 Task: Click the find  button and  set the "Add results to current search" while Find Invoice.
Action: Mouse moved to (158, 19)
Screenshot: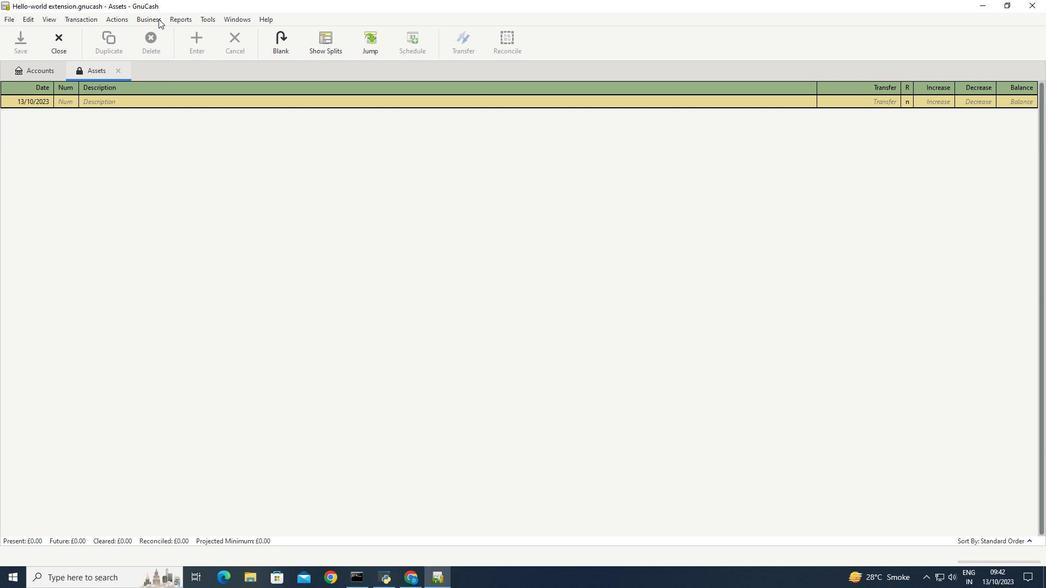 
Action: Mouse pressed left at (158, 19)
Screenshot: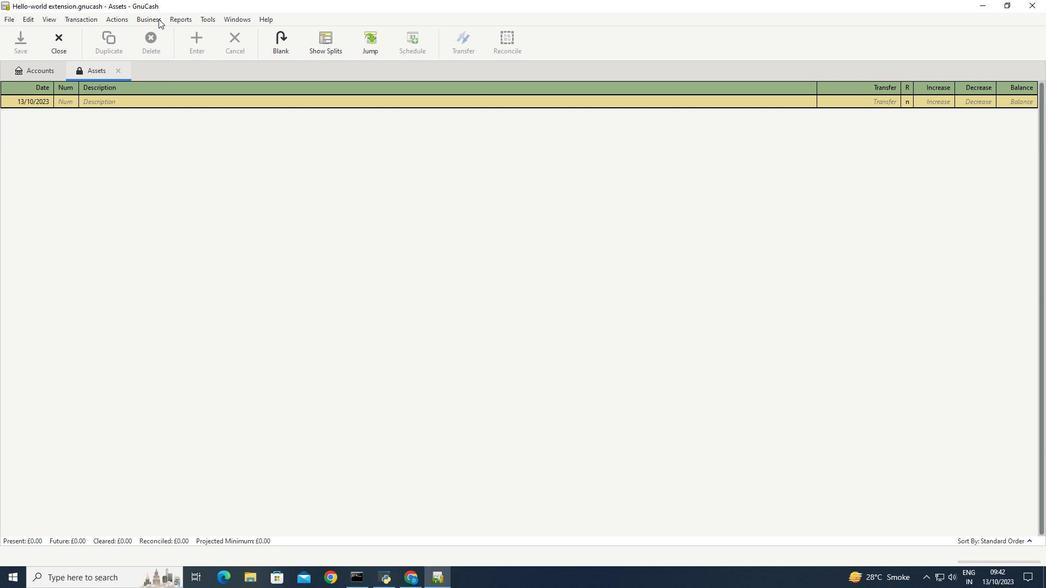 
Action: Mouse moved to (280, 87)
Screenshot: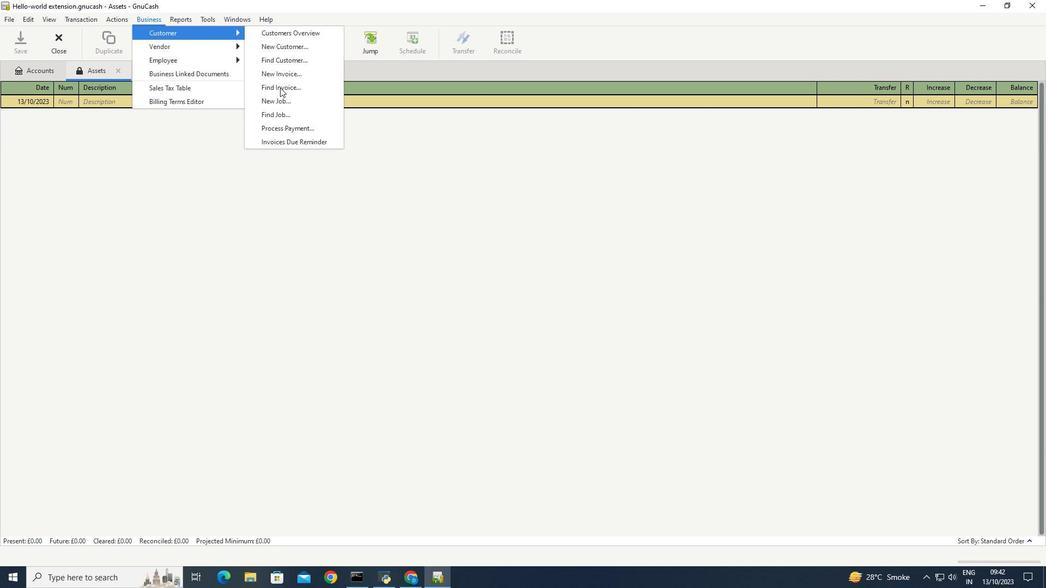 
Action: Mouse pressed left at (280, 87)
Screenshot: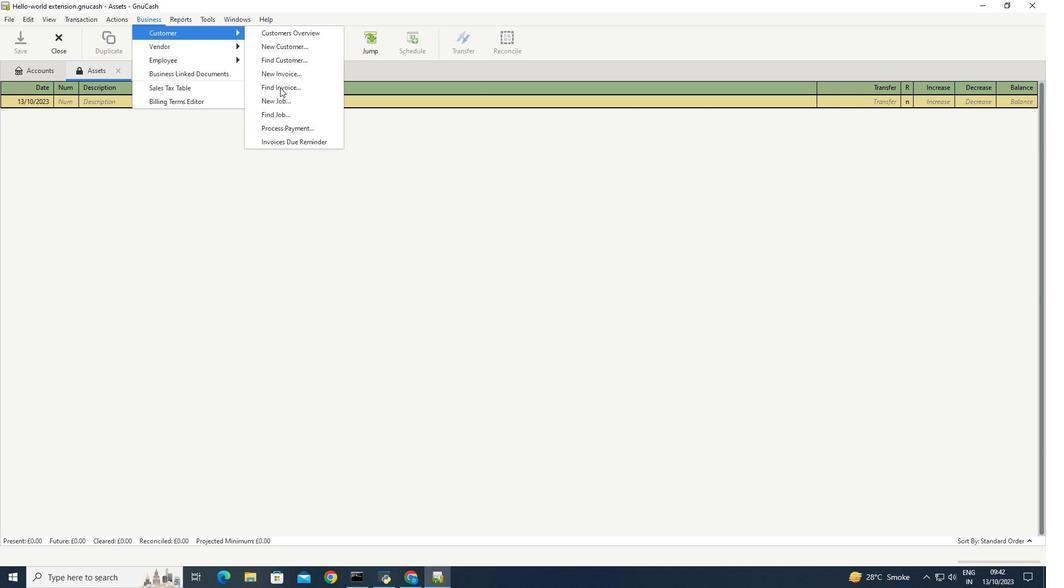 
Action: Mouse moved to (558, 261)
Screenshot: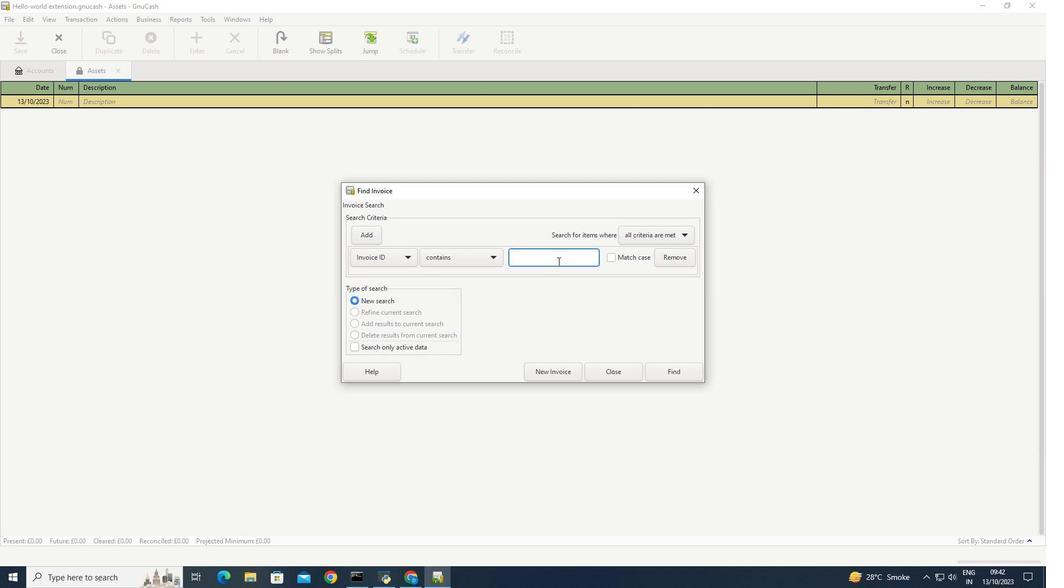 
Action: Mouse pressed left at (558, 261)
Screenshot: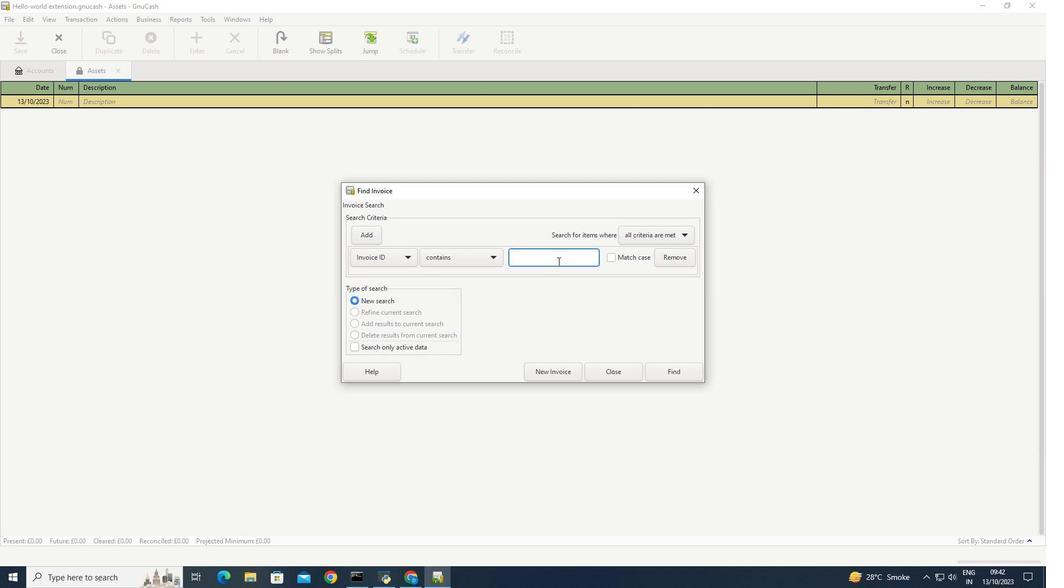 
Action: Key pressed <Key.caps_lock>S<Key.caps_lock>oftage
Screenshot: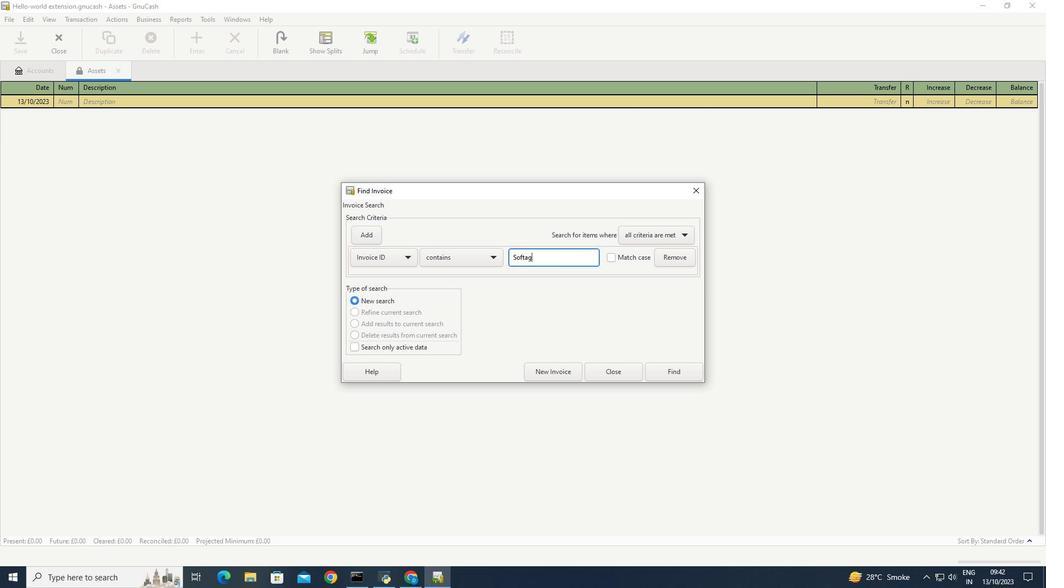 
Action: Mouse moved to (671, 376)
Screenshot: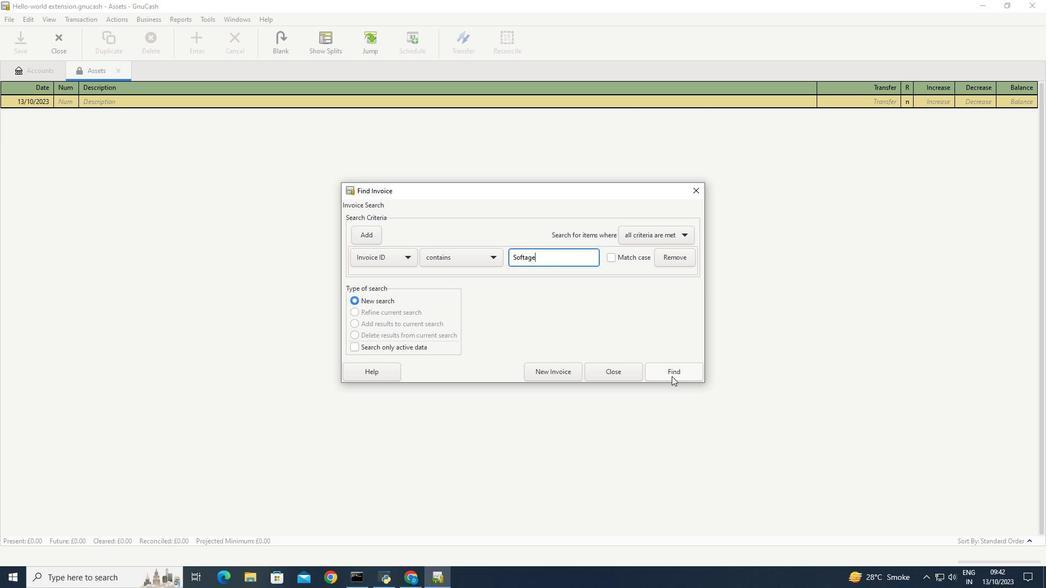 
Action: Mouse pressed left at (671, 376)
Screenshot: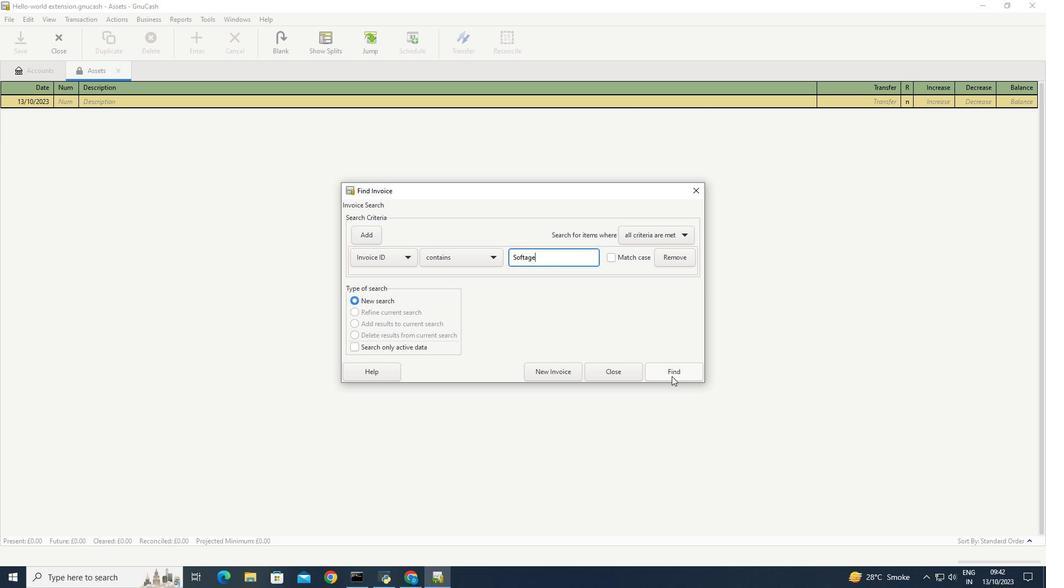 
Action: Mouse moved to (356, 309)
Screenshot: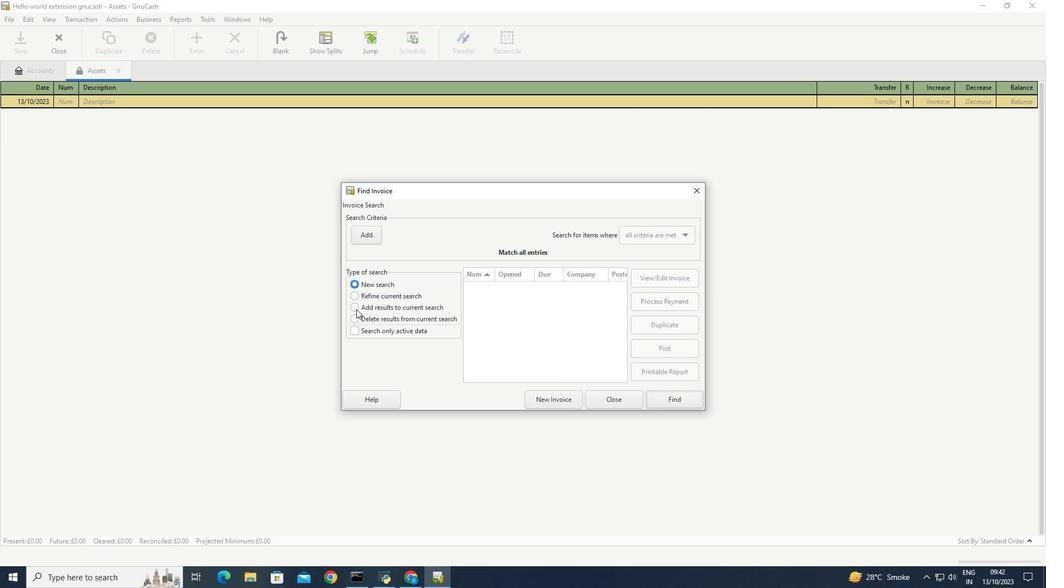 
Action: Mouse pressed left at (356, 309)
Screenshot: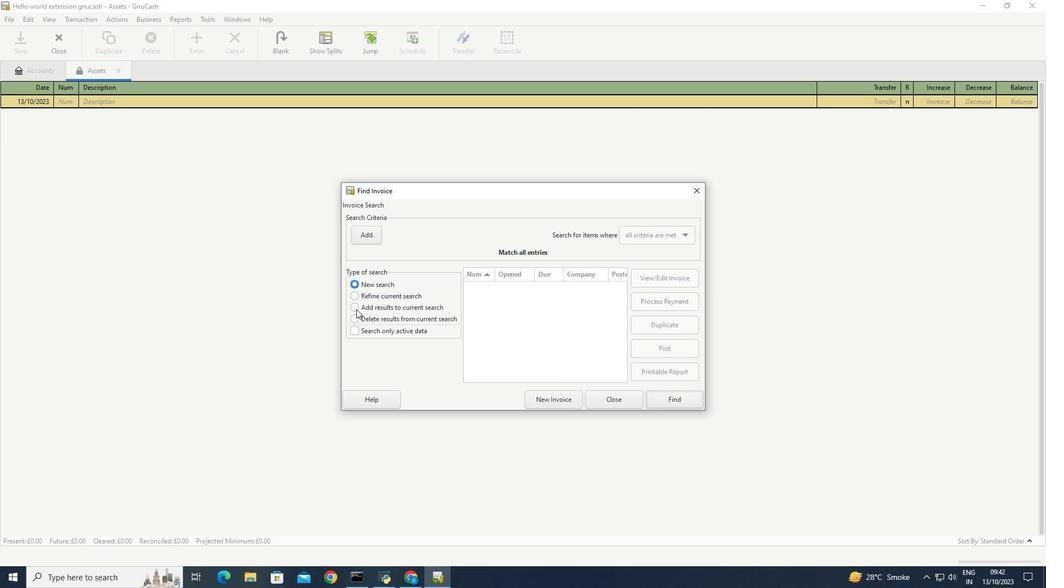 
Action: Mouse moved to (497, 328)
Screenshot: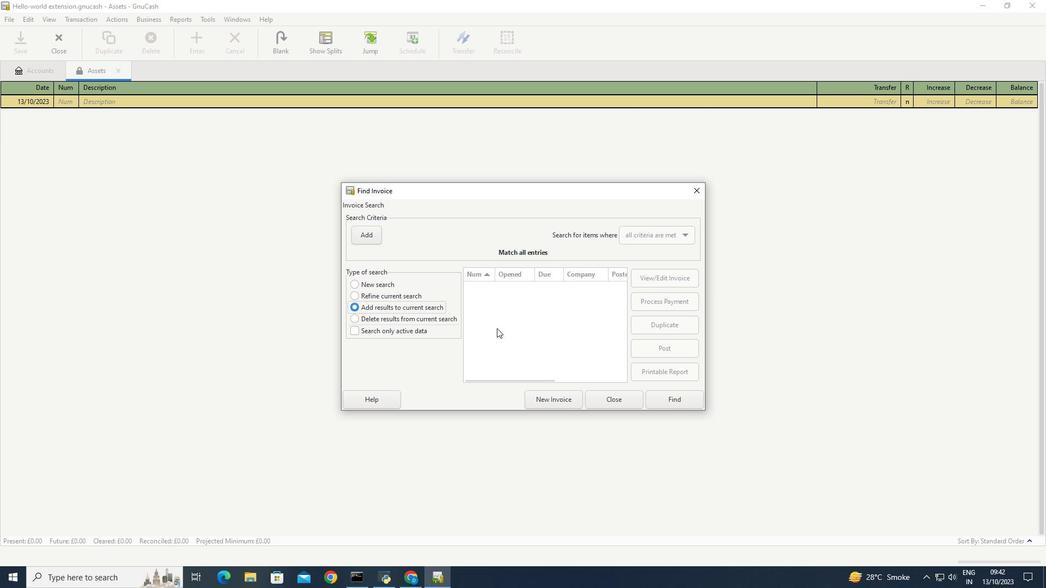 
Action: Mouse pressed left at (497, 328)
Screenshot: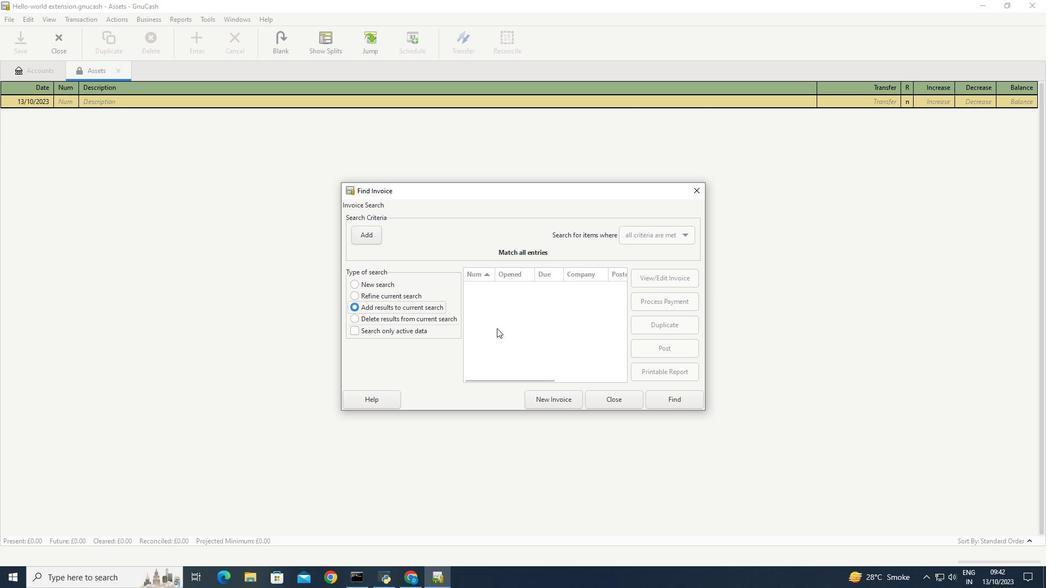 
